 Task: Change the mode for "Speex audio decoder" to "Ultra-wideband (32 kHz)".
Action: Mouse moved to (100, 16)
Screenshot: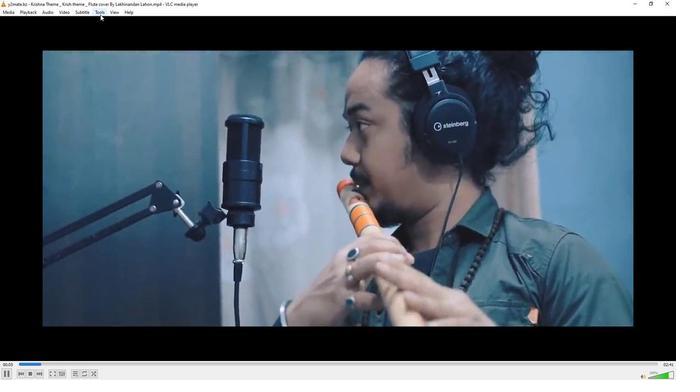 
Action: Mouse pressed left at (100, 16)
Screenshot: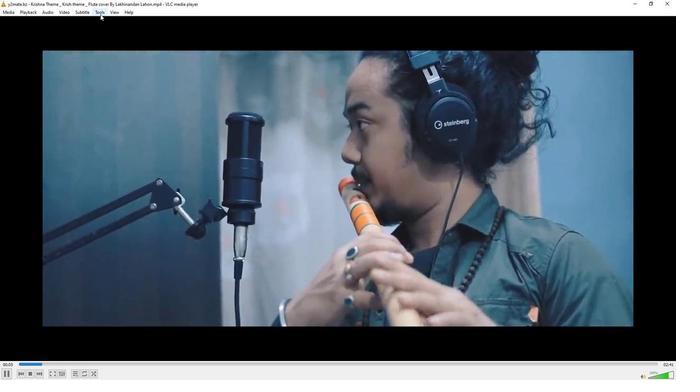 
Action: Mouse moved to (110, 99)
Screenshot: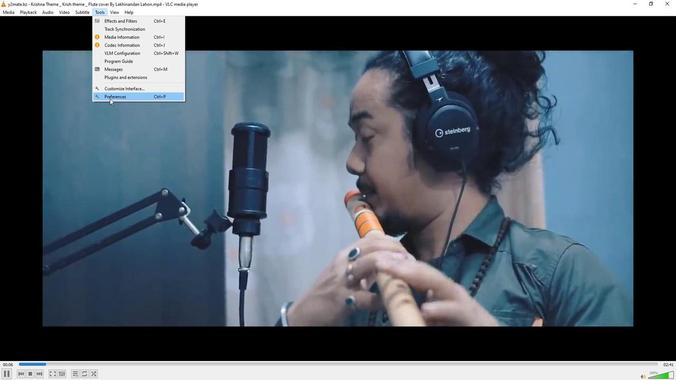 
Action: Mouse pressed left at (110, 99)
Screenshot: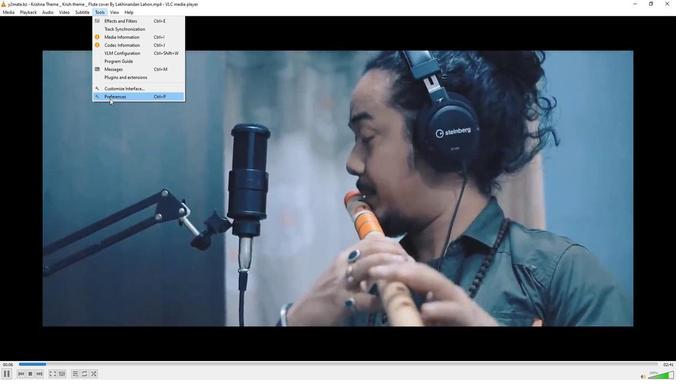 
Action: Mouse moved to (182, 289)
Screenshot: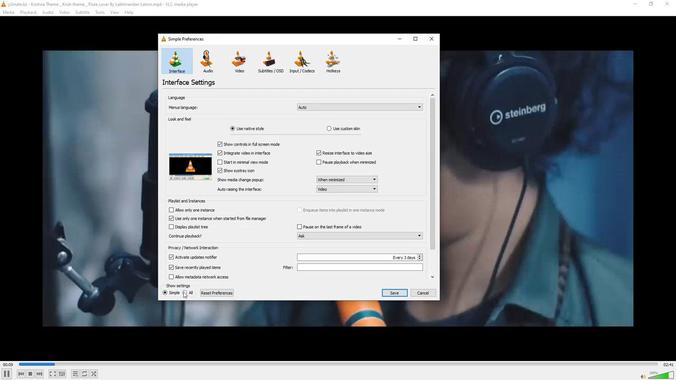 
Action: Mouse pressed left at (182, 289)
Screenshot: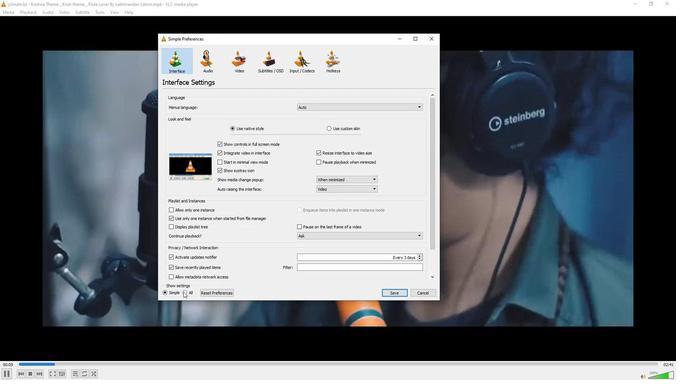 
Action: Mouse moved to (176, 183)
Screenshot: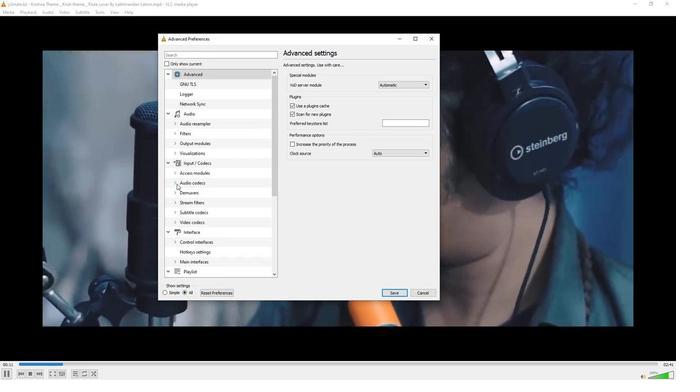 
Action: Mouse pressed left at (176, 183)
Screenshot: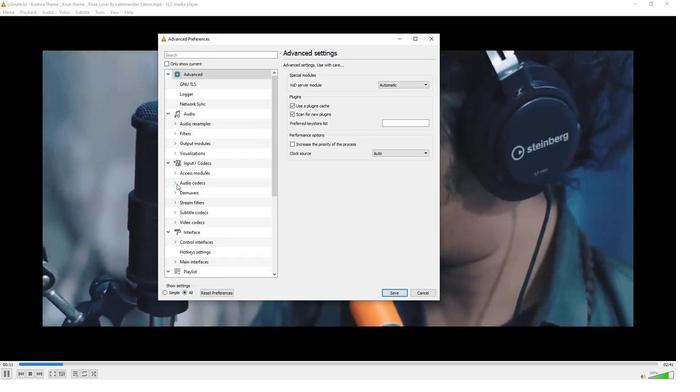 
Action: Mouse moved to (188, 223)
Screenshot: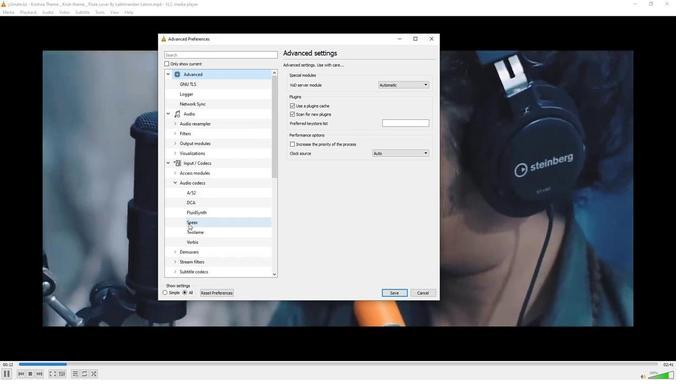 
Action: Mouse pressed left at (188, 223)
Screenshot: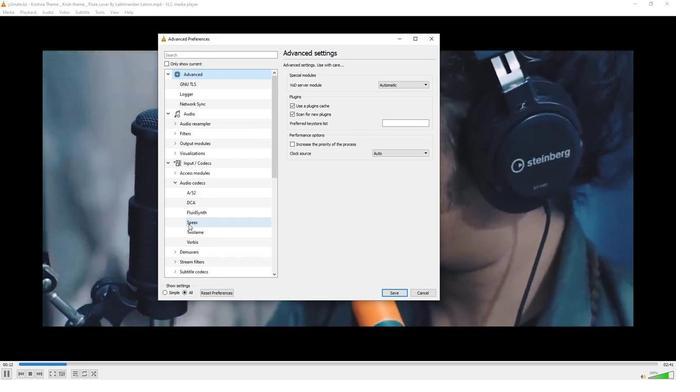 
Action: Mouse moved to (400, 77)
Screenshot: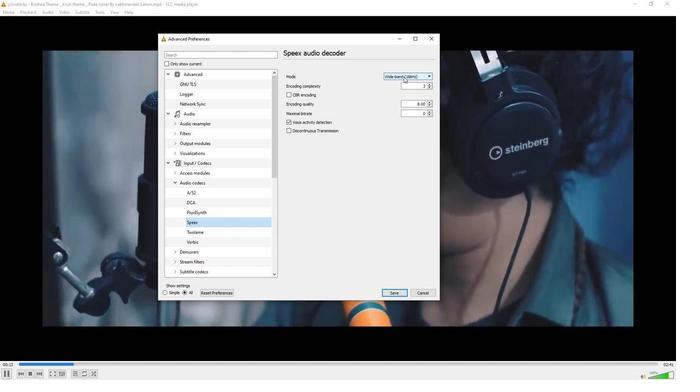 
Action: Mouse pressed left at (400, 77)
Screenshot: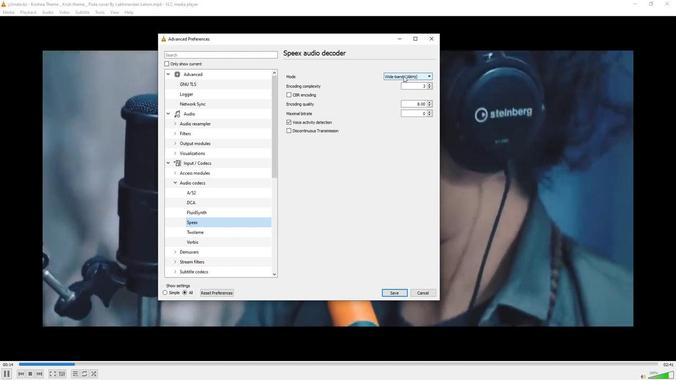 
Action: Mouse moved to (394, 90)
Screenshot: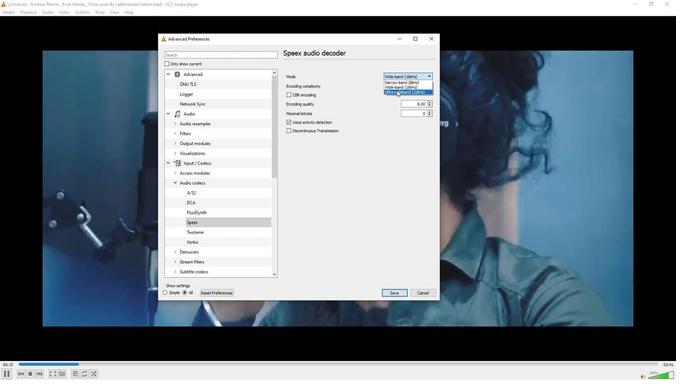 
Action: Mouse pressed left at (394, 90)
Screenshot: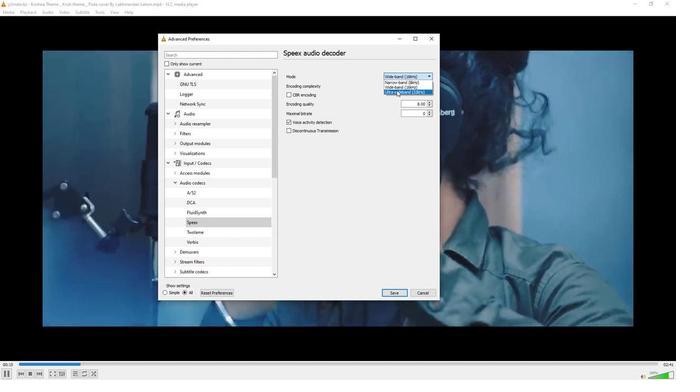 
Action: Mouse moved to (389, 290)
Screenshot: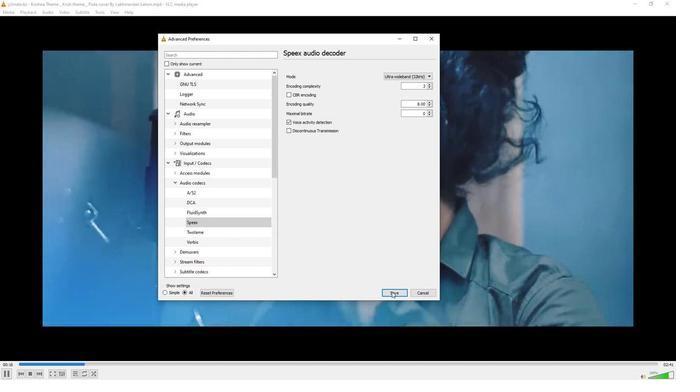 
Action: Mouse pressed left at (389, 290)
Screenshot: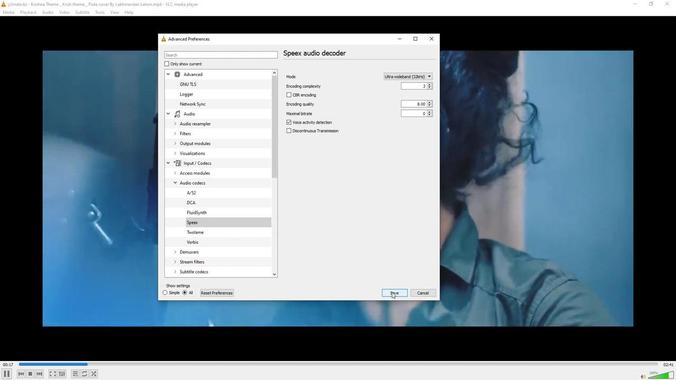 
Action: Mouse moved to (385, 245)
Screenshot: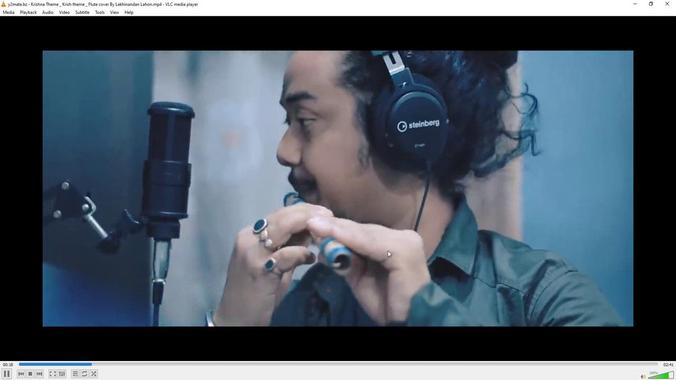 
